 Task: Create Card IT Security Review in Board Brand Development Best Practices to Workspace Coworking Spaces. Create Card Political Science Conference Review in Board Market Segmentation and Targeting Analysis to Workspace Coworking Spaces. Create Card Cybersecurity Review in Board Email Marketing Abandoned Cart Email Strategy and Execution to Workspace Coworking Spaces
Action: Mouse moved to (41, 257)
Screenshot: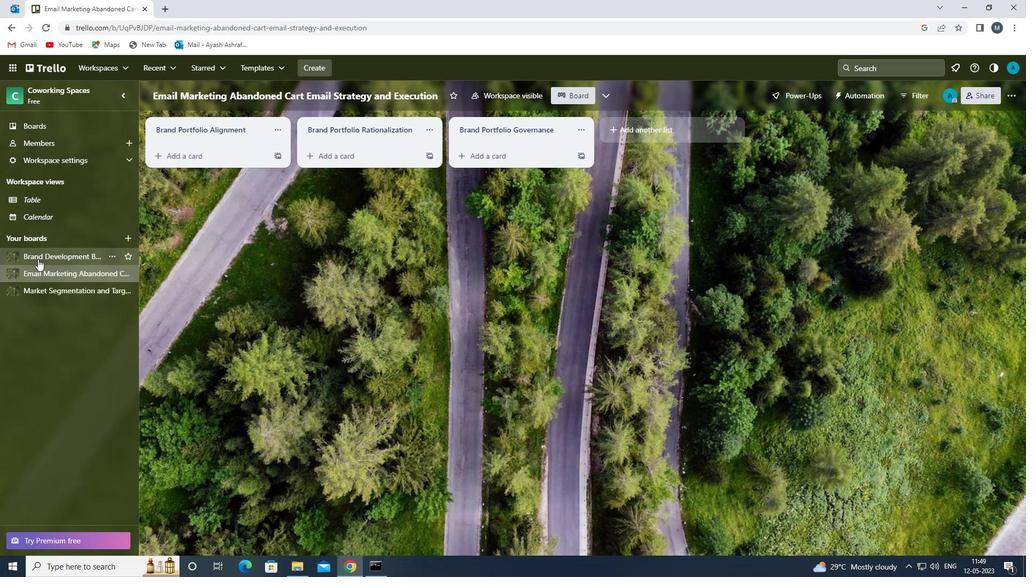 
Action: Mouse pressed left at (41, 257)
Screenshot: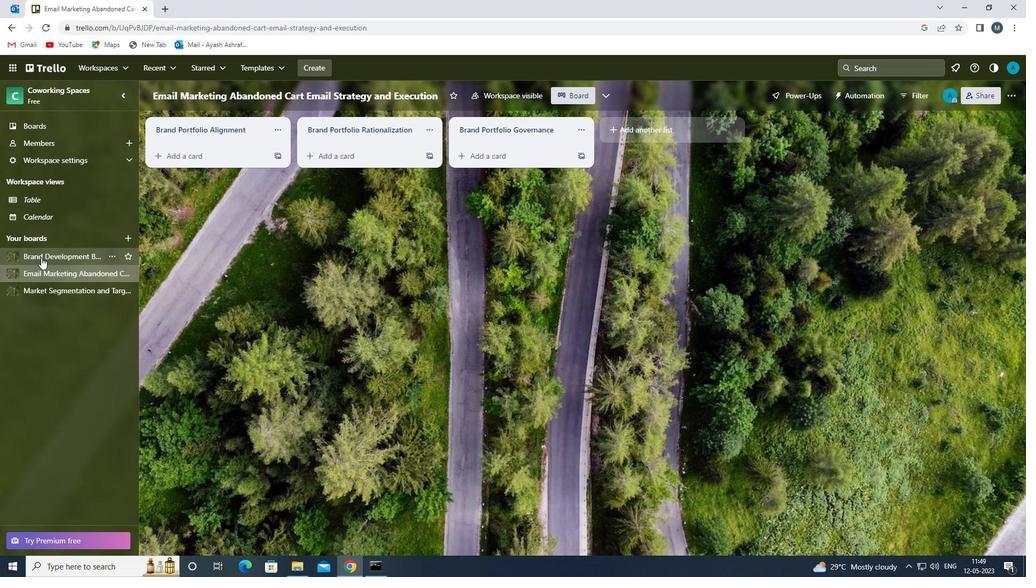 
Action: Mouse moved to (229, 155)
Screenshot: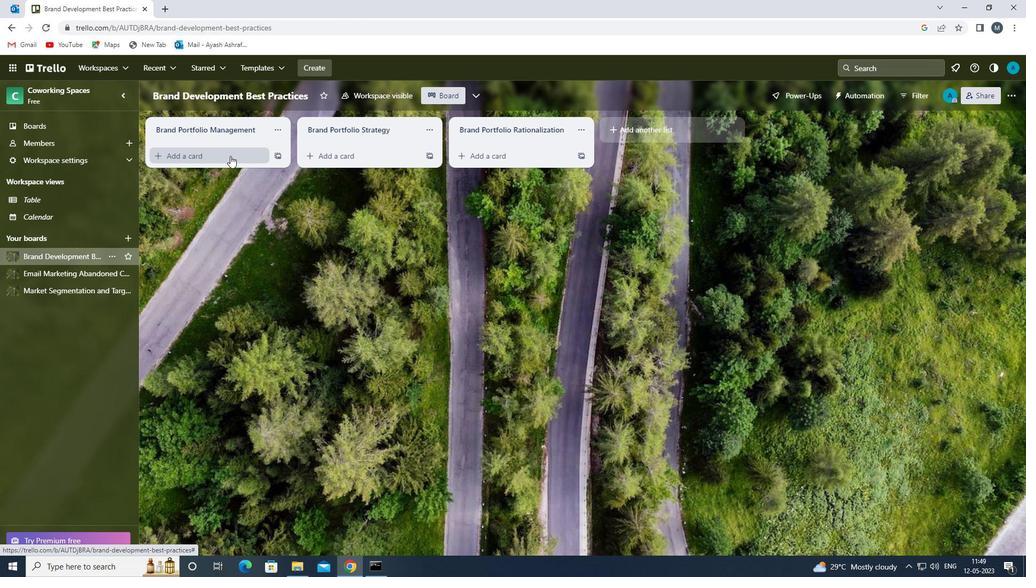 
Action: Mouse pressed left at (229, 155)
Screenshot: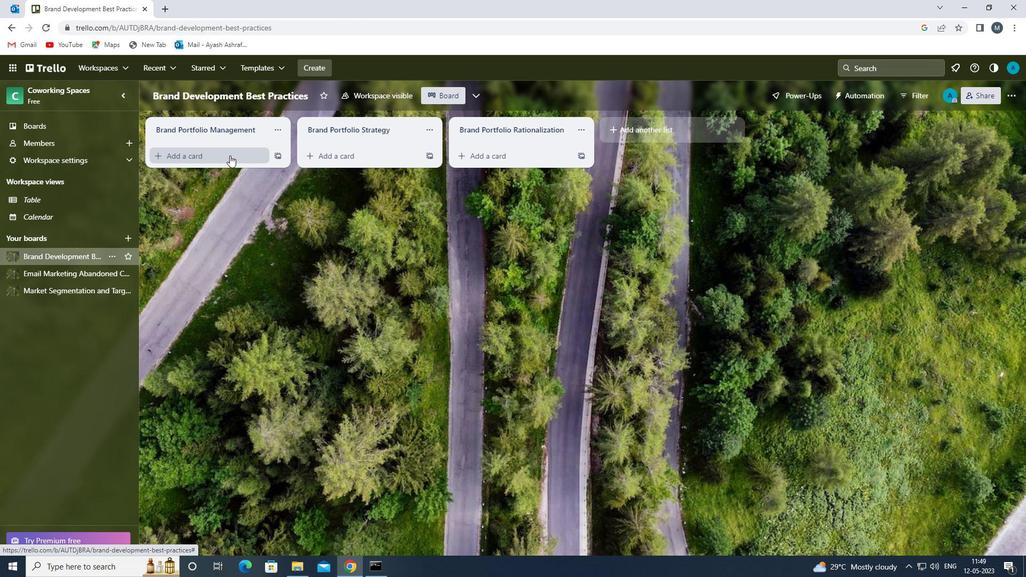 
Action: Mouse moved to (222, 165)
Screenshot: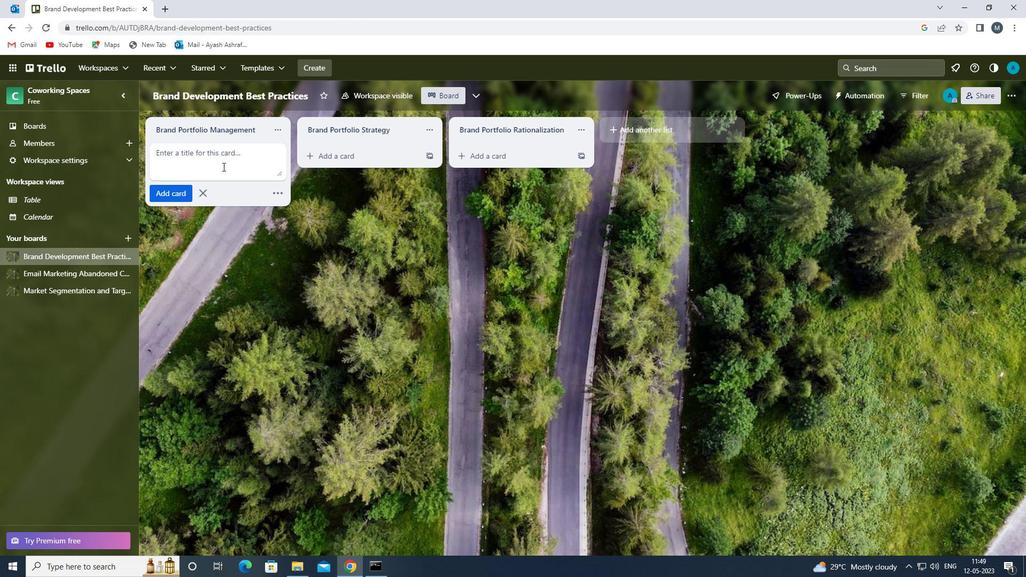 
Action: Mouse pressed left at (222, 165)
Screenshot: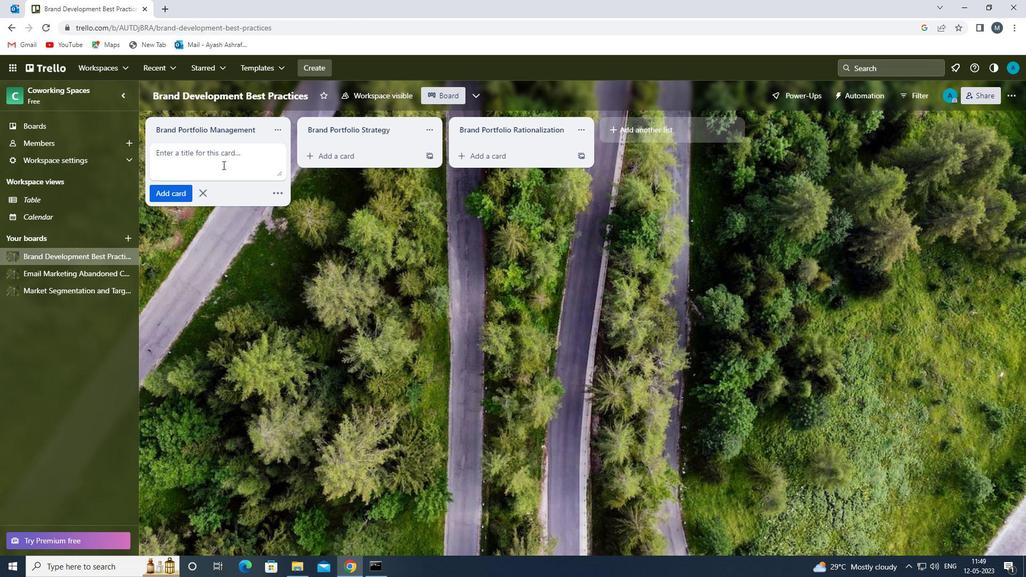 
Action: Mouse moved to (223, 165)
Screenshot: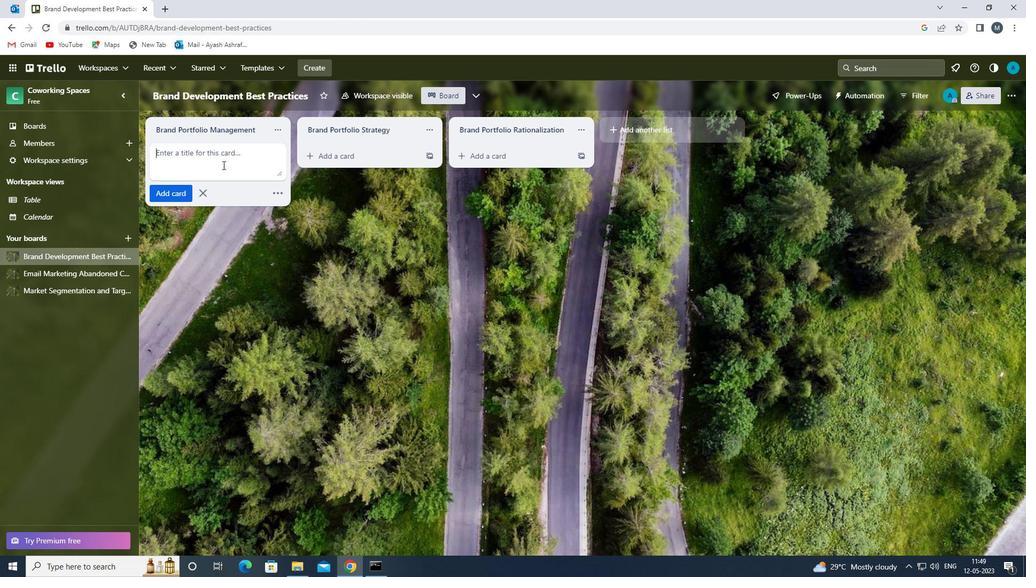 
Action: Key pressed <Key.shift>IT<Key.backspace><Key.shift>T<Key.space><Key.shift><Key.shift><Key.shift><Key.shift><Key.shift><Key.shift><Key.shift>SECURITY<Key.space><Key.shift>REVIEW<Key.space>
Screenshot: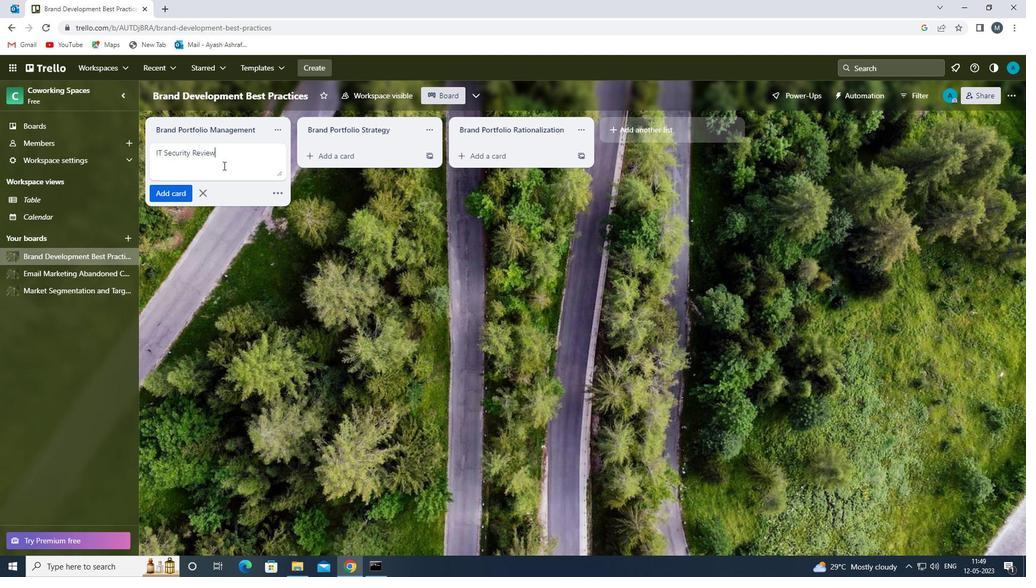 
Action: Mouse moved to (173, 193)
Screenshot: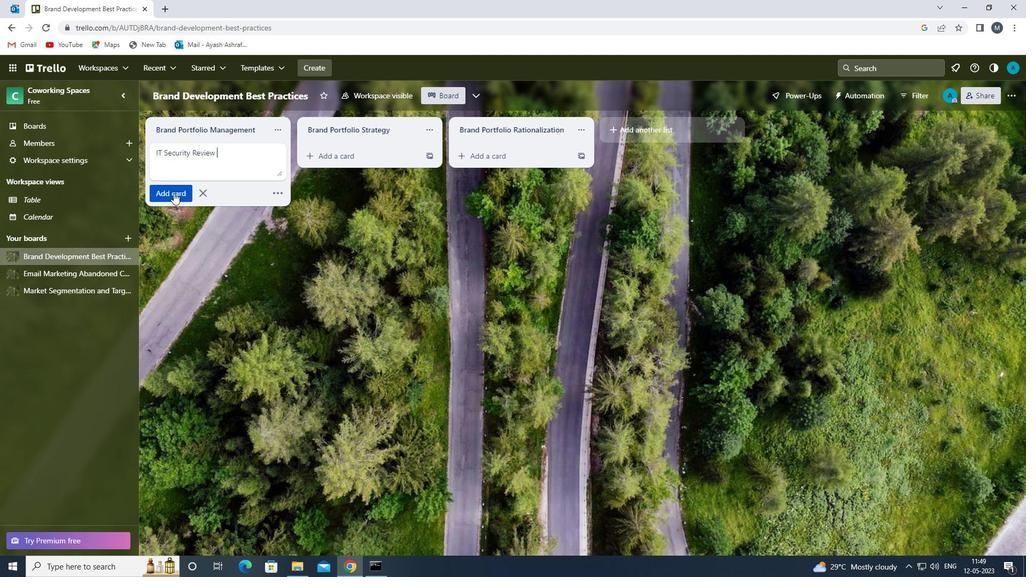
Action: Mouse pressed left at (173, 193)
Screenshot: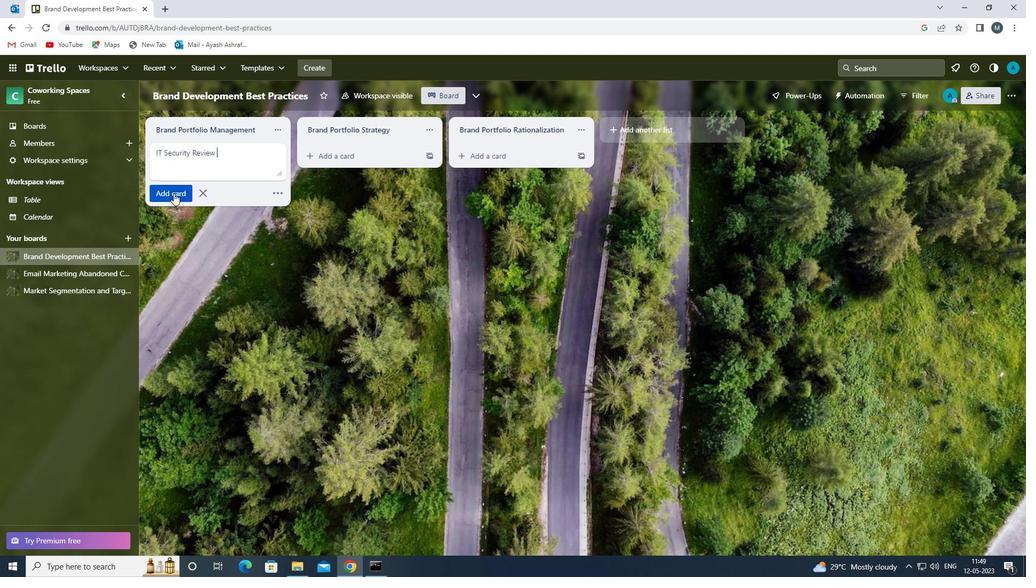 
Action: Mouse moved to (204, 241)
Screenshot: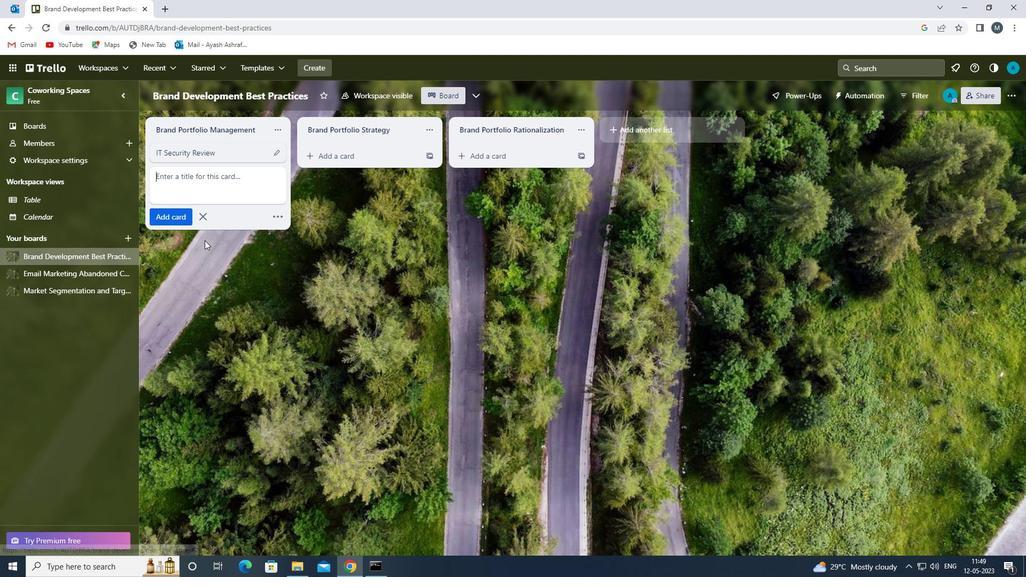 
Action: Mouse pressed left at (204, 241)
Screenshot: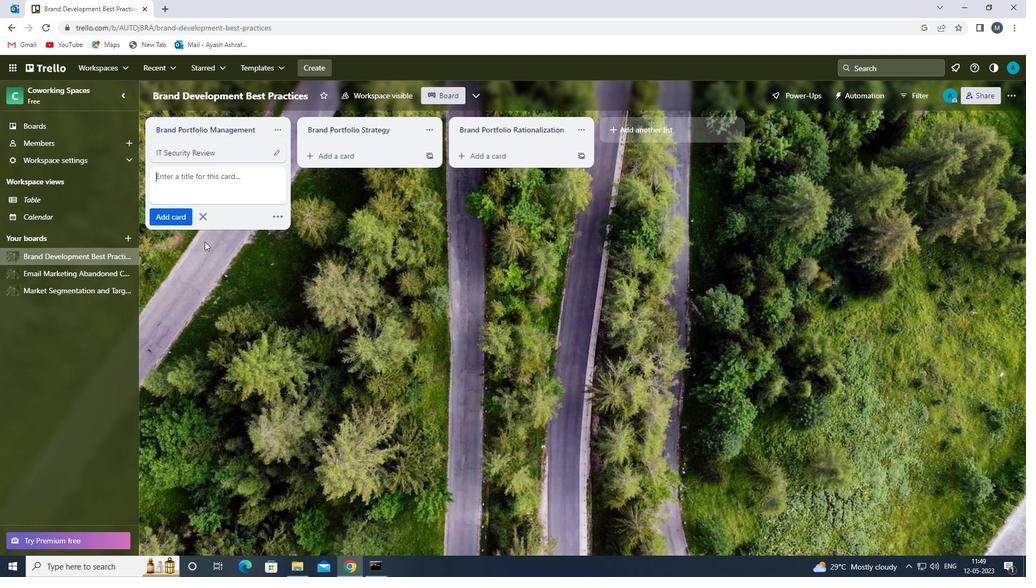 
Action: Mouse moved to (92, 290)
Screenshot: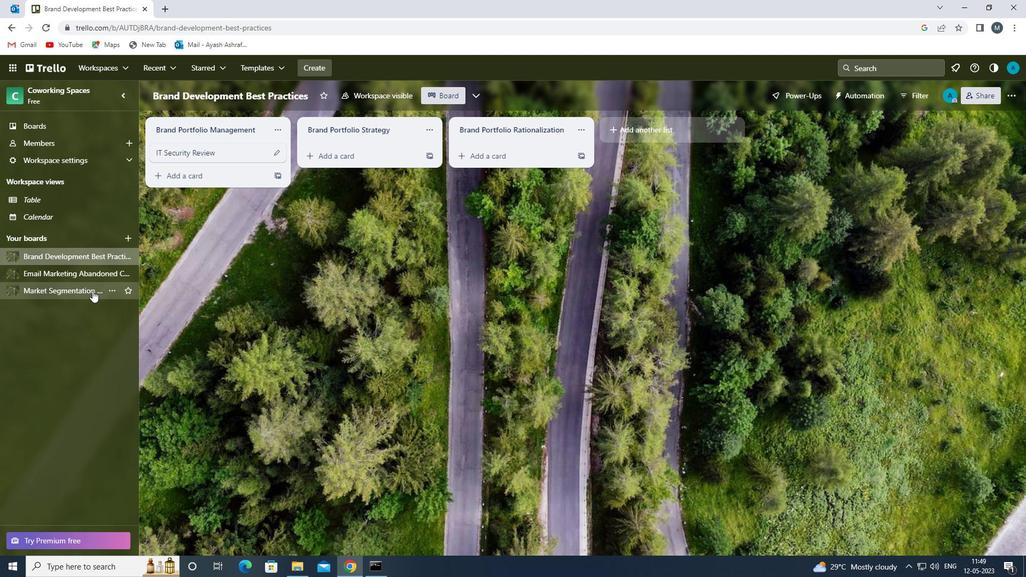 
Action: Mouse pressed left at (92, 290)
Screenshot: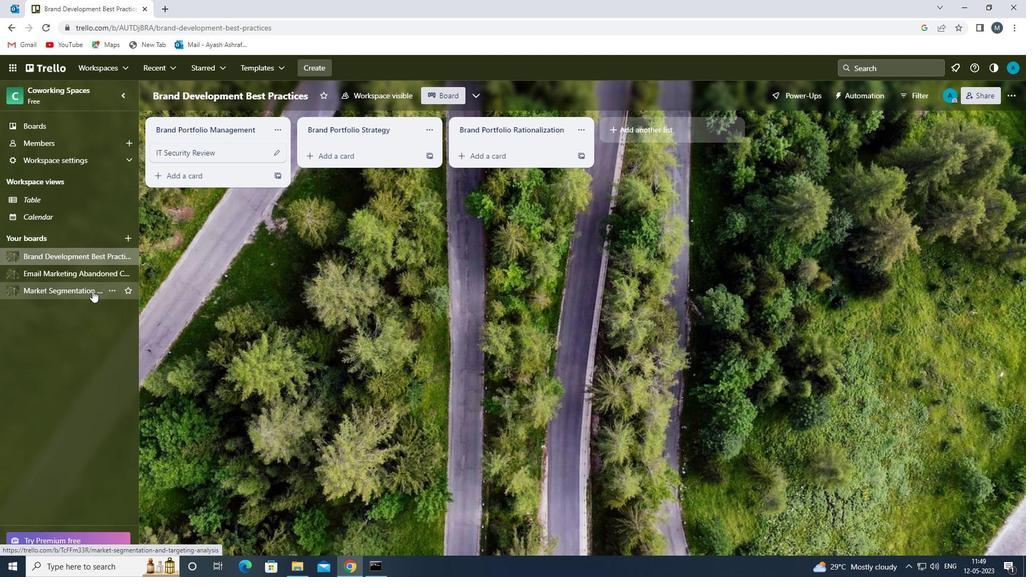 
Action: Mouse moved to (212, 161)
Screenshot: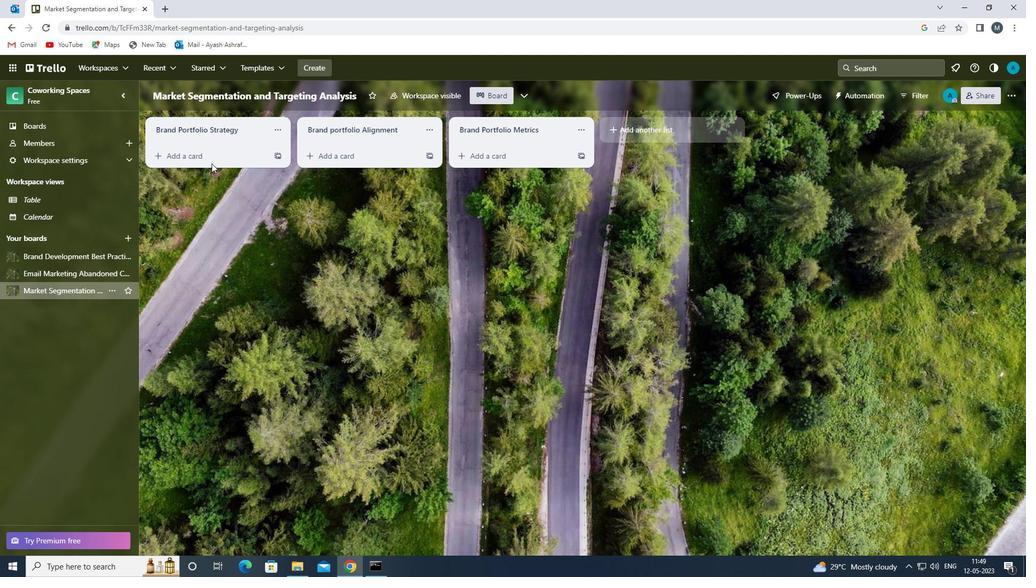 
Action: Mouse pressed left at (212, 161)
Screenshot: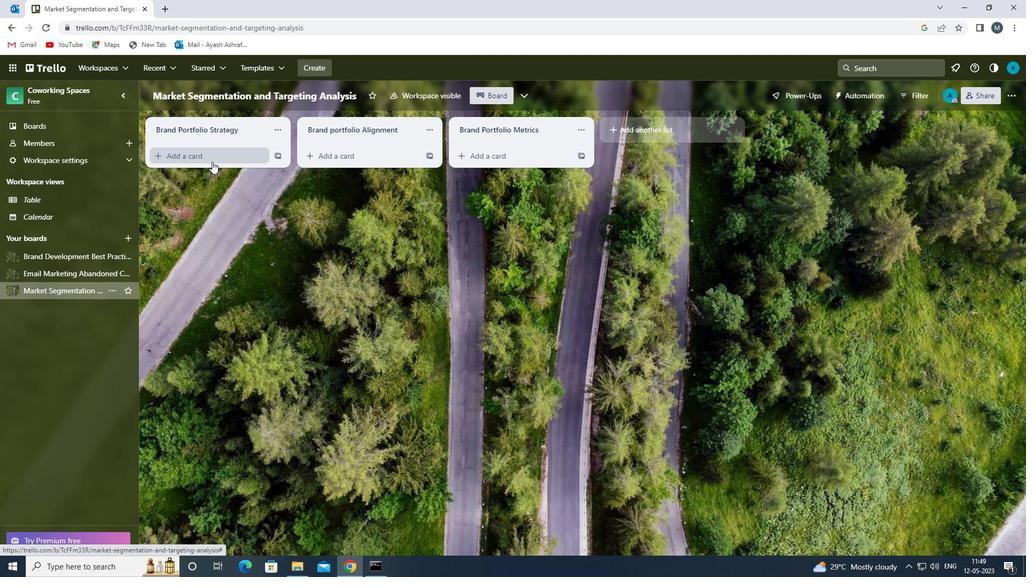 
Action: Mouse moved to (212, 162)
Screenshot: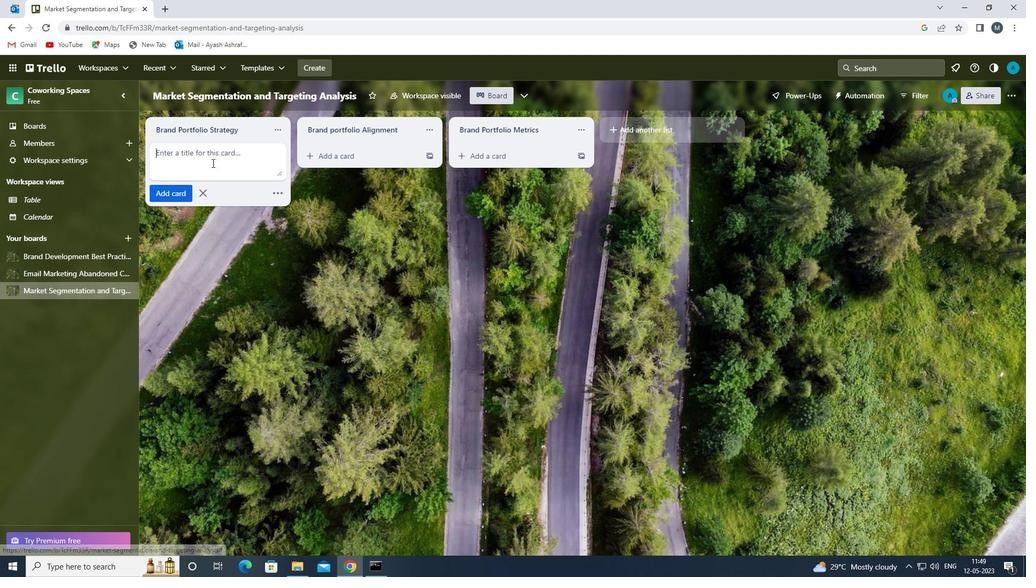 
Action: Mouse pressed left at (212, 162)
Screenshot: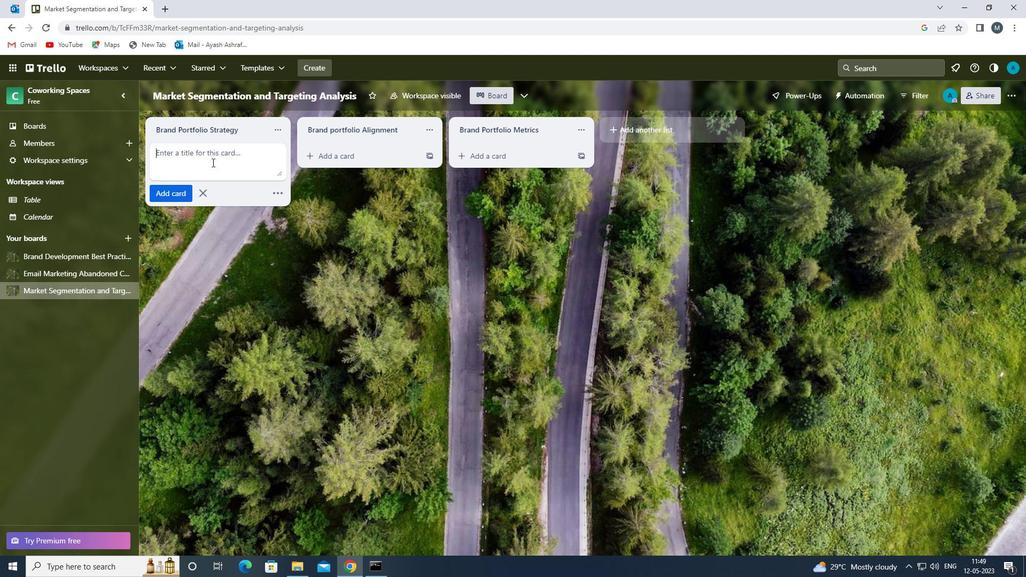 
Action: Mouse moved to (213, 162)
Screenshot: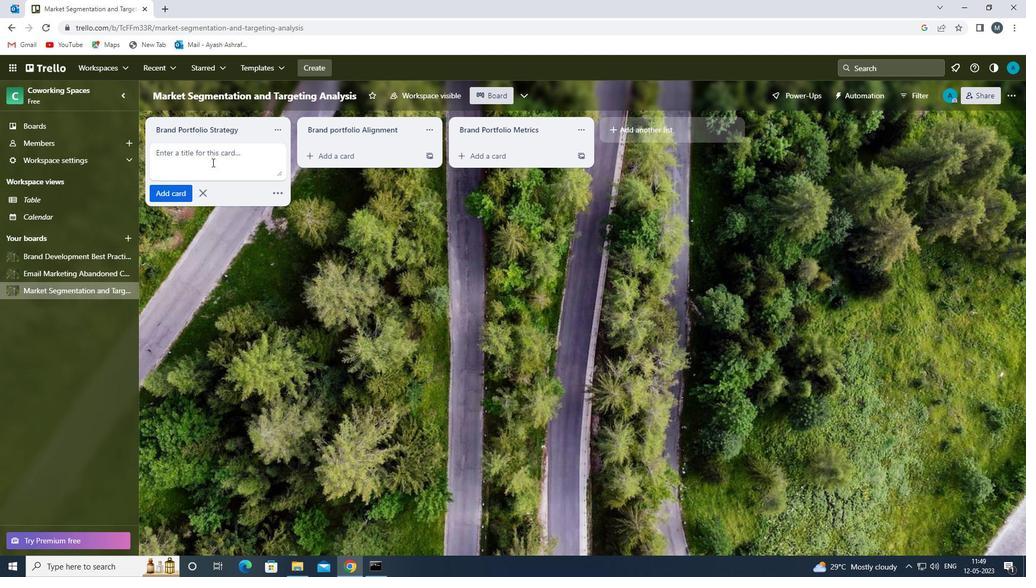 
Action: Key pressed <Key.shift>POLITICAL<Key.space><Key.shift>SCIENCE<Key.space><Key.shift><Key.shift>CONFERENCE<Key.space><Key.shift>REVIEW<Key.space>
Screenshot: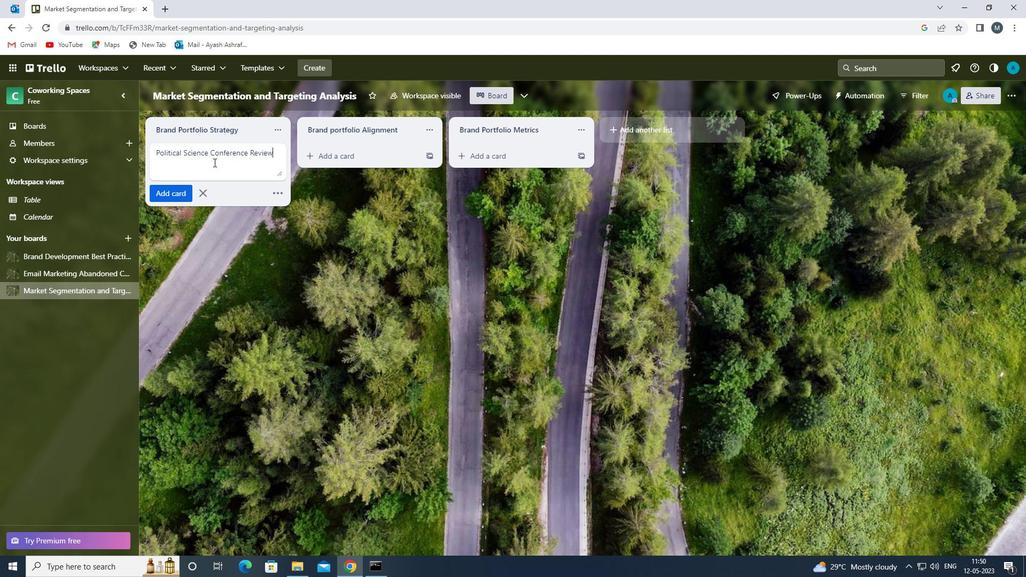 
Action: Mouse moved to (180, 190)
Screenshot: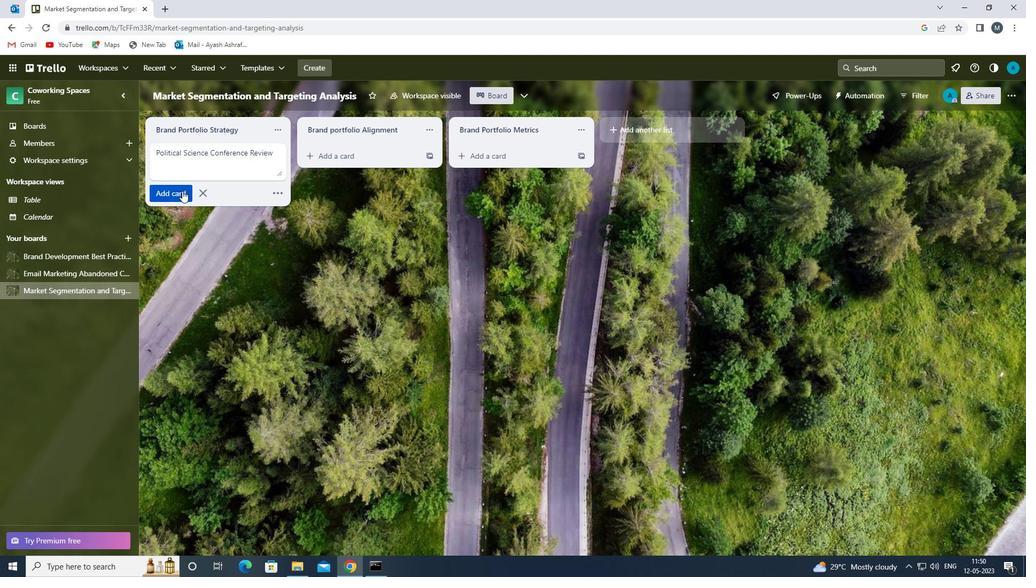 
Action: Mouse pressed left at (180, 190)
Screenshot: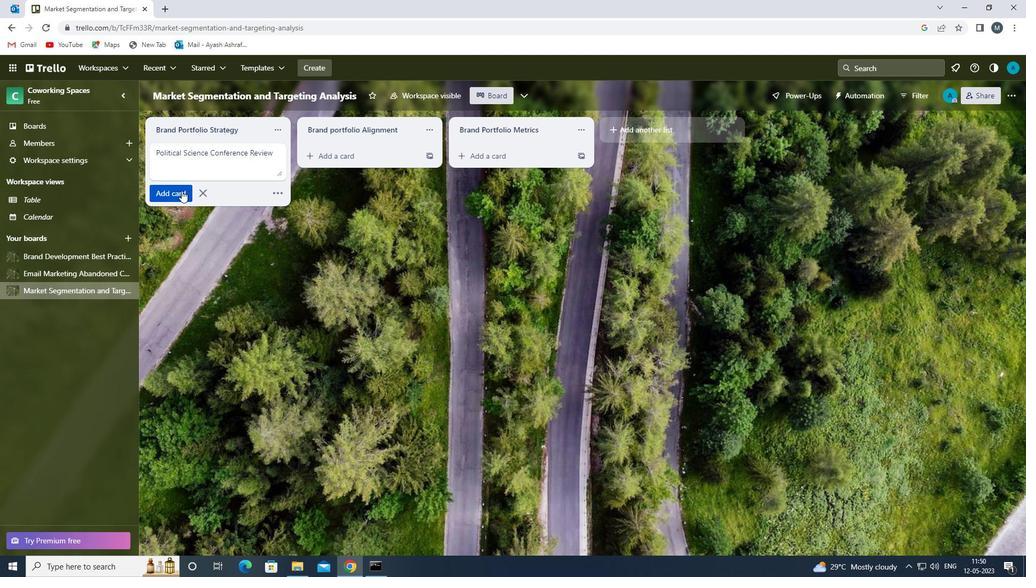 
Action: Mouse moved to (206, 273)
Screenshot: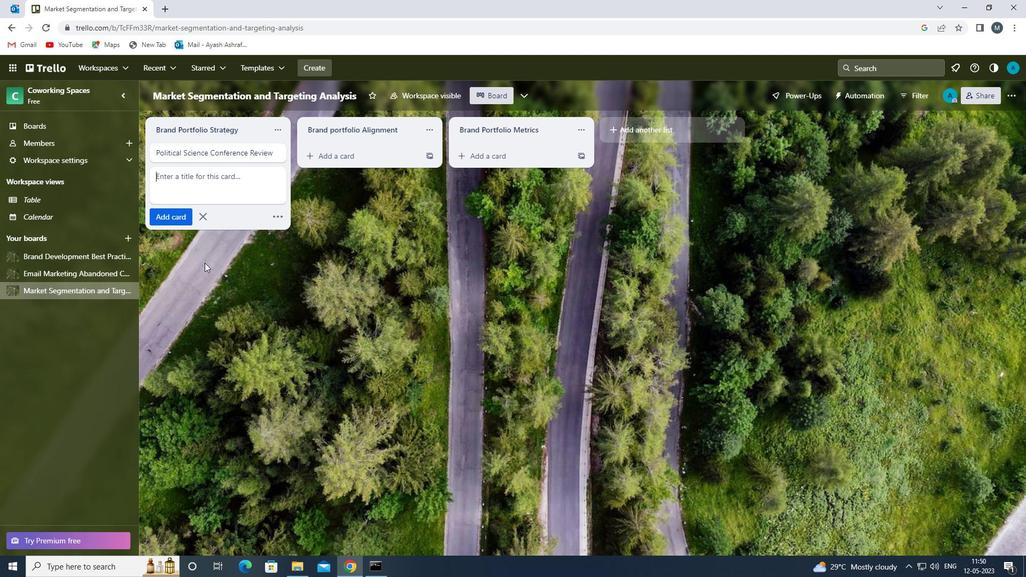 
Action: Mouse pressed left at (206, 273)
Screenshot: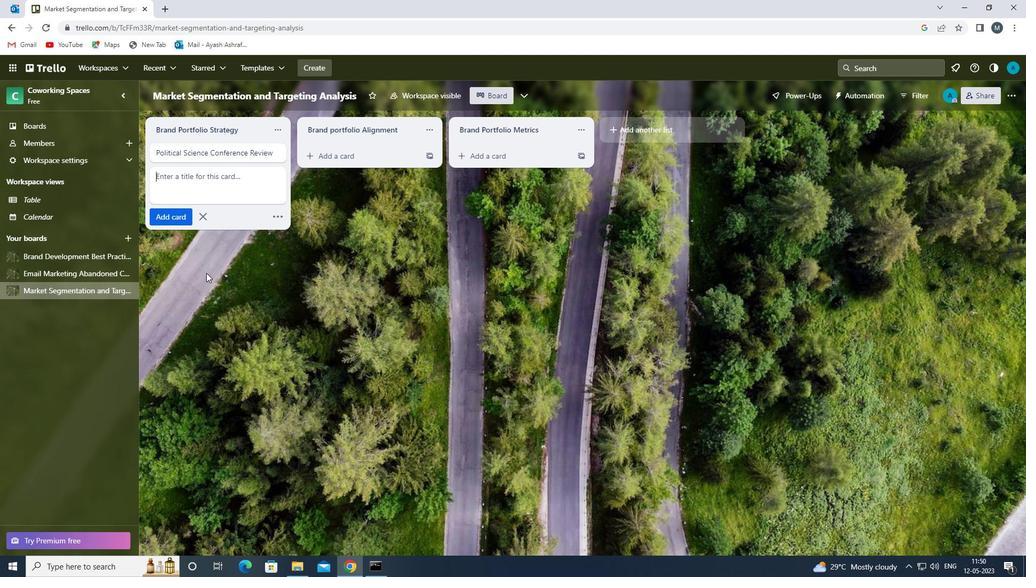 
Action: Mouse moved to (78, 273)
Screenshot: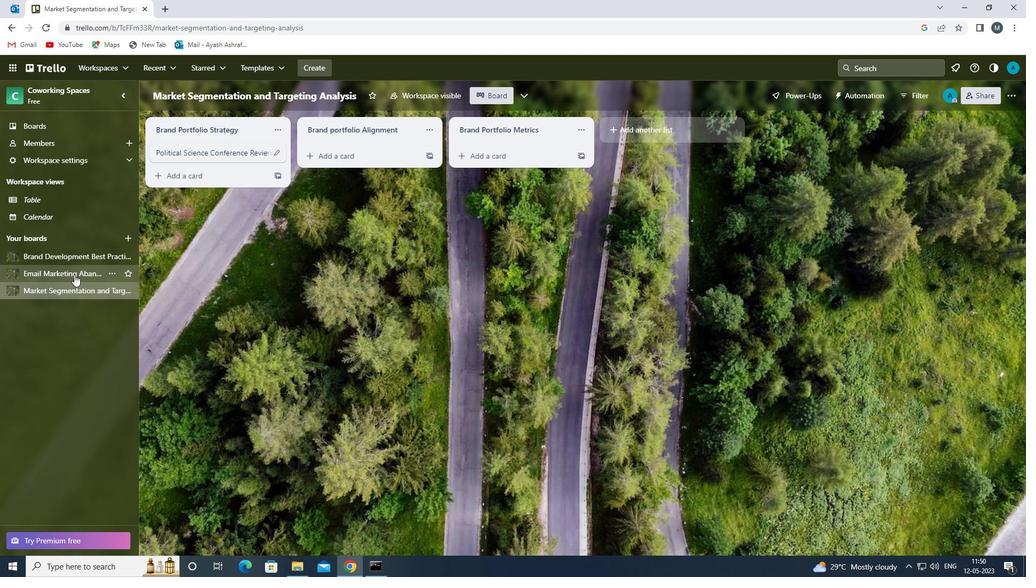 
Action: Mouse pressed left at (78, 273)
Screenshot: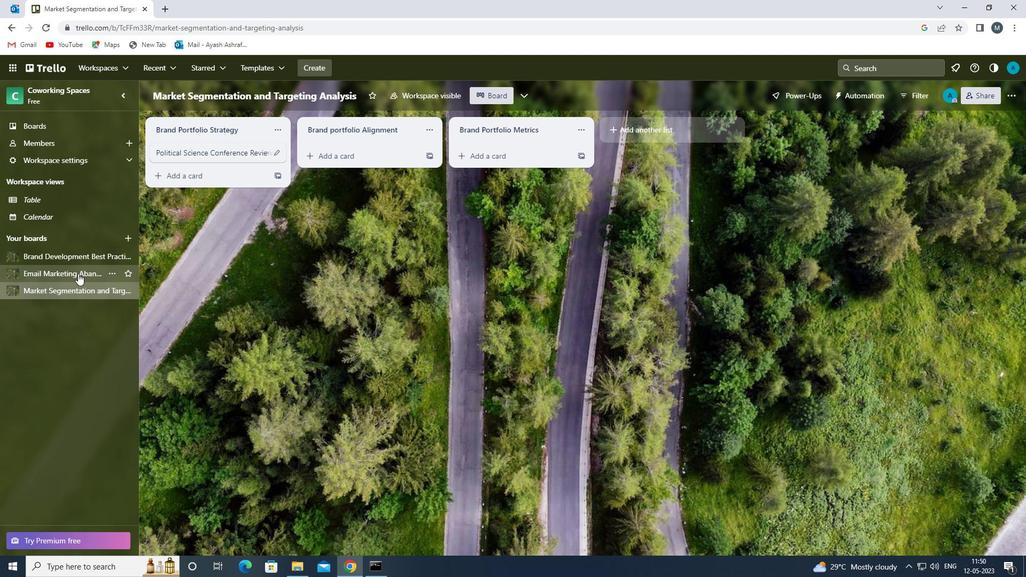 
Action: Mouse moved to (221, 158)
Screenshot: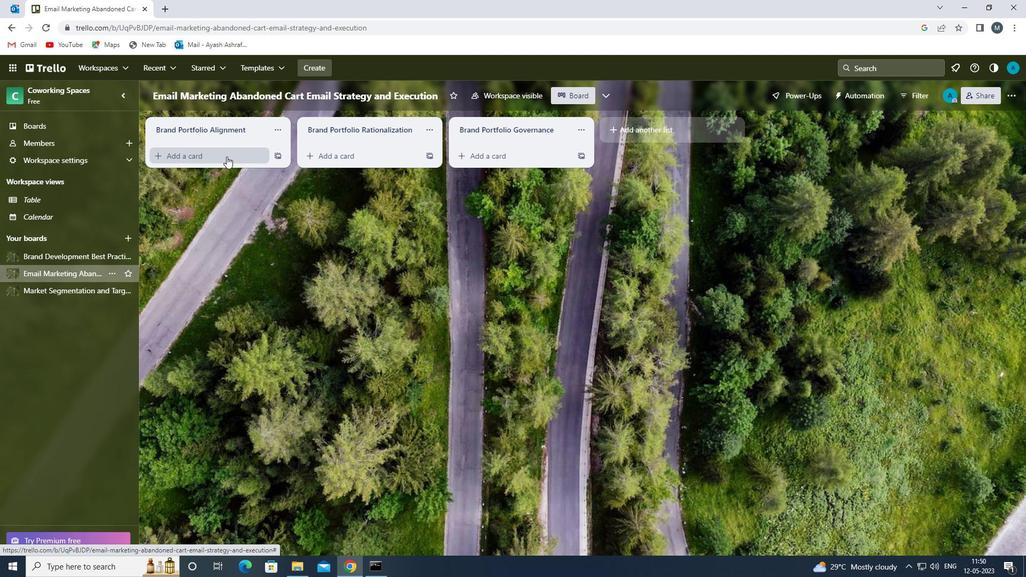 
Action: Mouse pressed left at (221, 158)
Screenshot: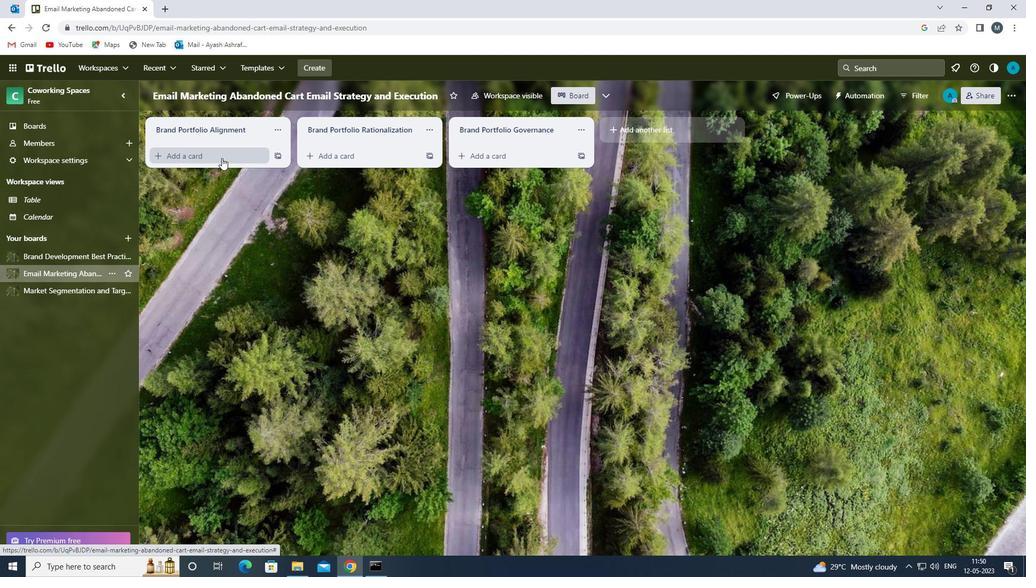 
Action: Mouse moved to (221, 155)
Screenshot: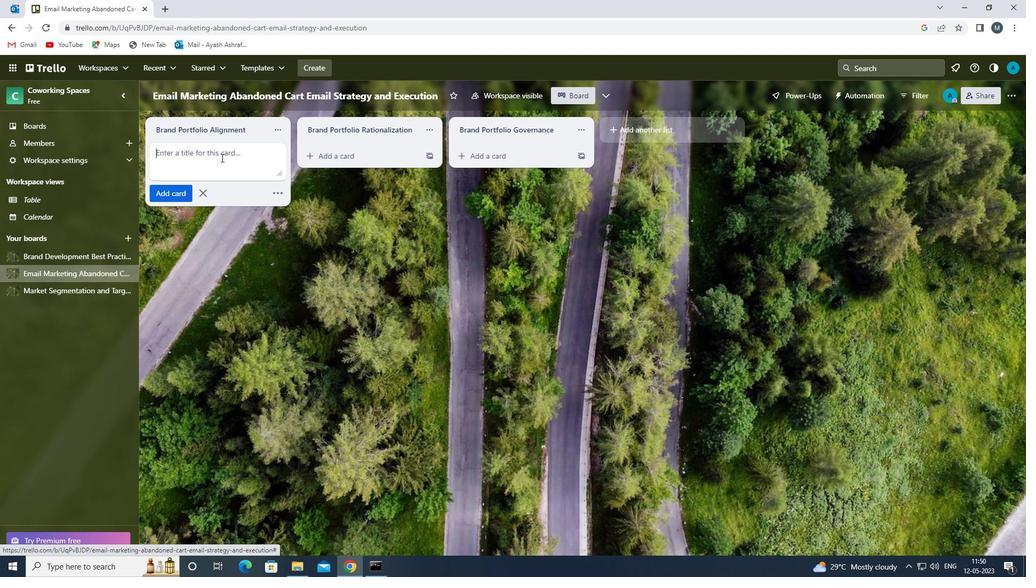 
Action: Mouse pressed left at (221, 155)
Screenshot: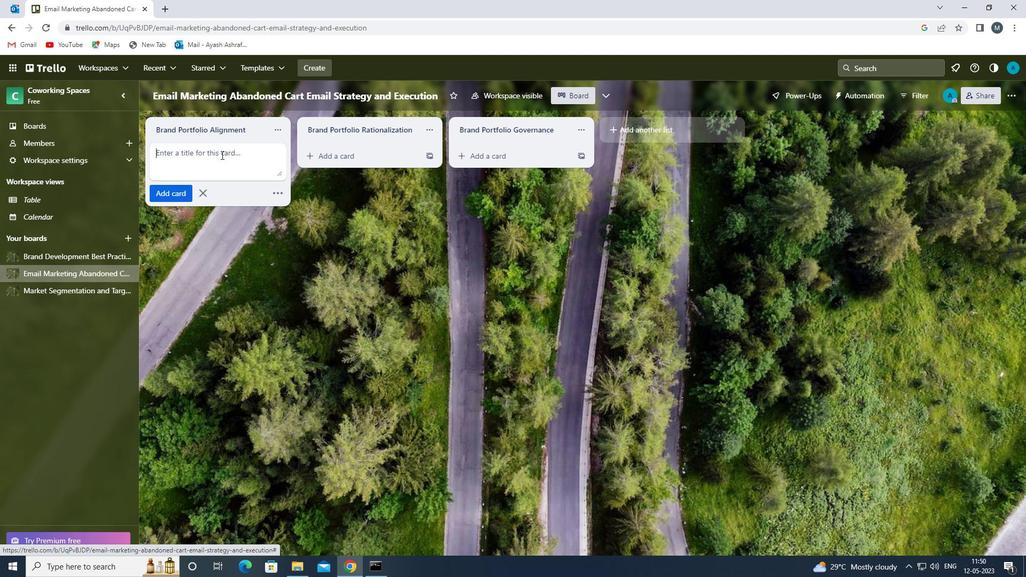 
Action: Mouse moved to (222, 155)
Screenshot: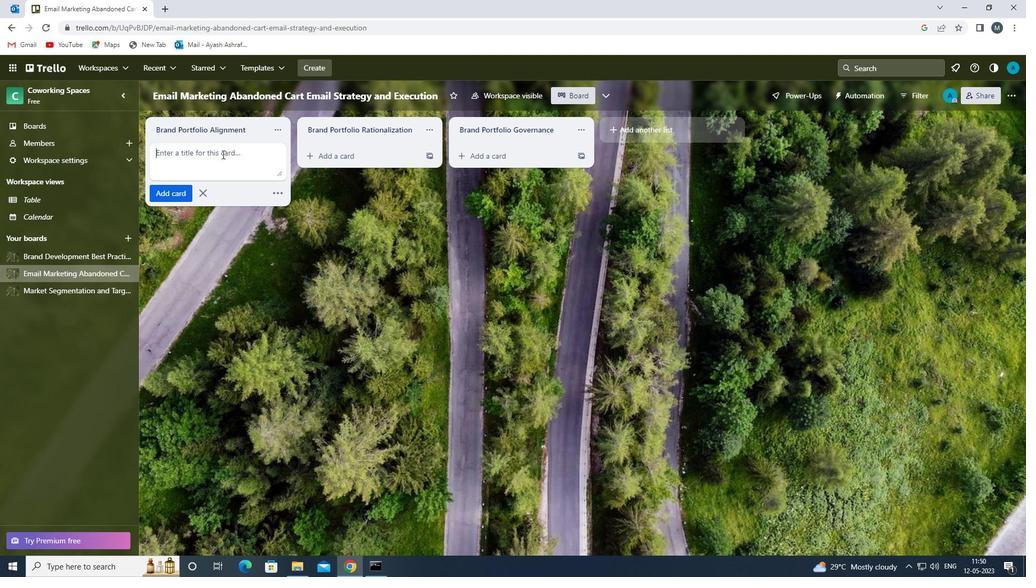 
Action: Key pressed <Key.shift>CYBERSECURITY<Key.space><Key.shift>REVIEW<Key.space>
Screenshot: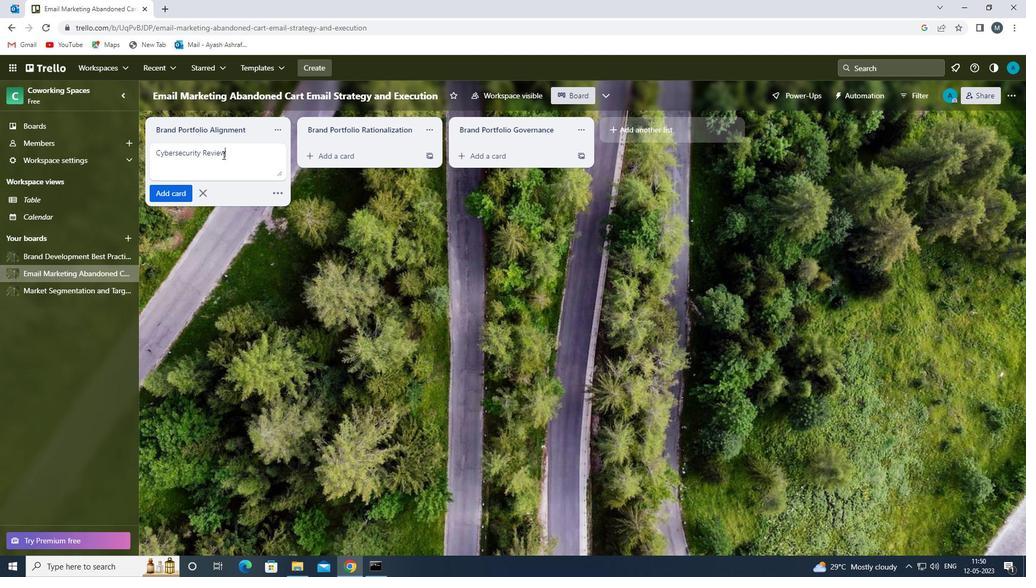 
Action: Mouse moved to (161, 192)
Screenshot: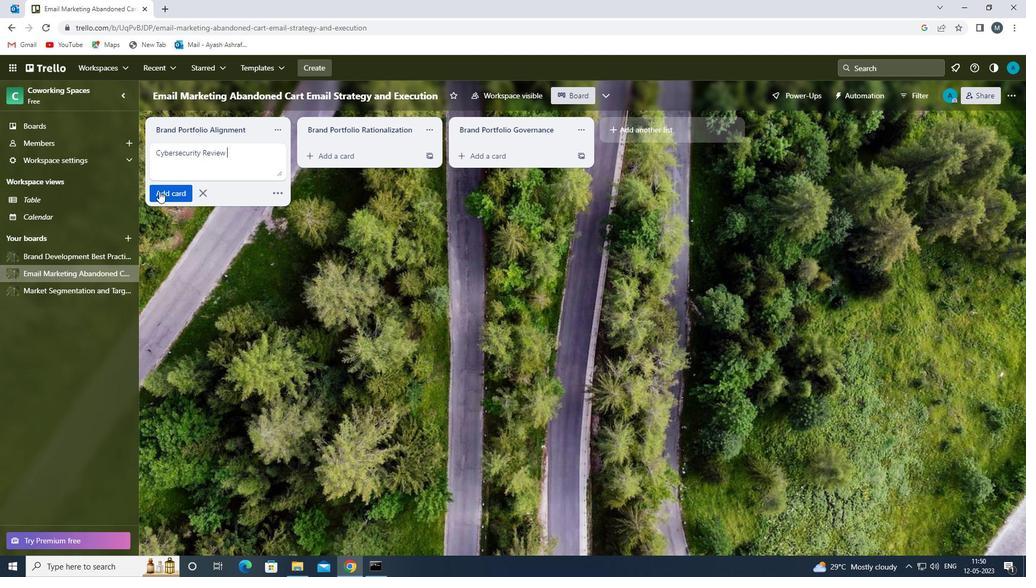 
Action: Mouse pressed left at (161, 192)
Screenshot: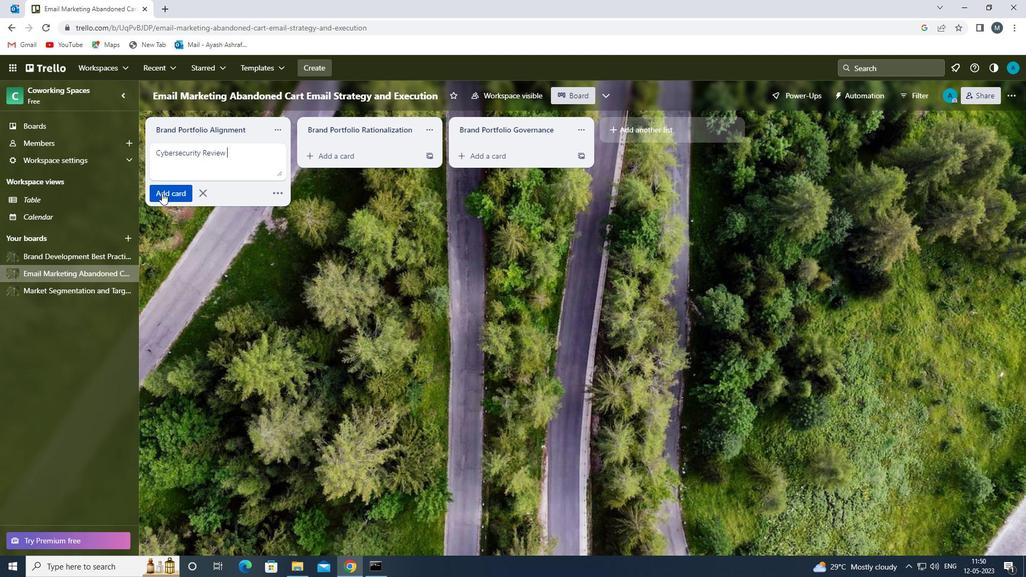 
Action: Mouse moved to (188, 281)
Screenshot: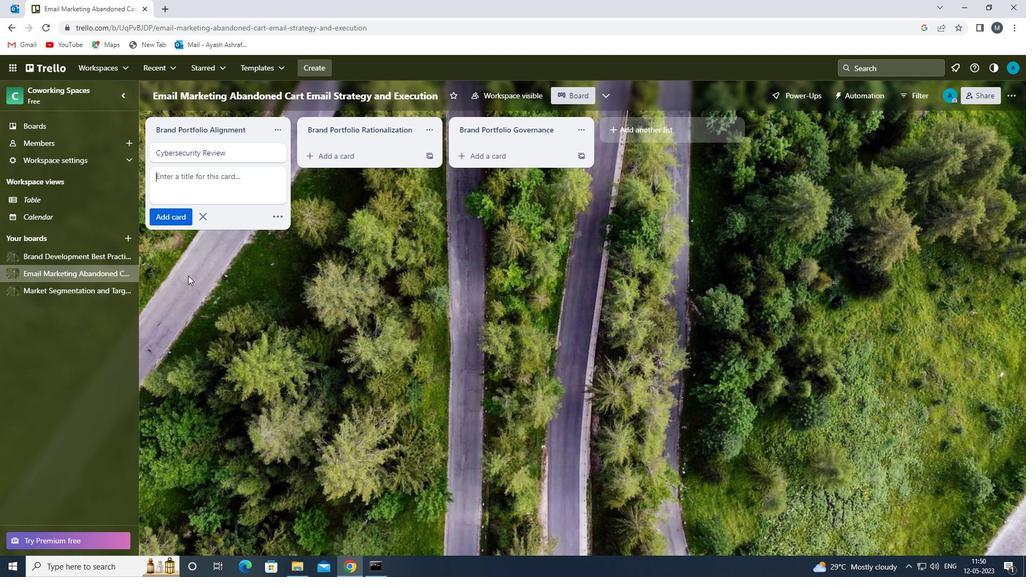 
Action: Mouse pressed left at (188, 281)
Screenshot: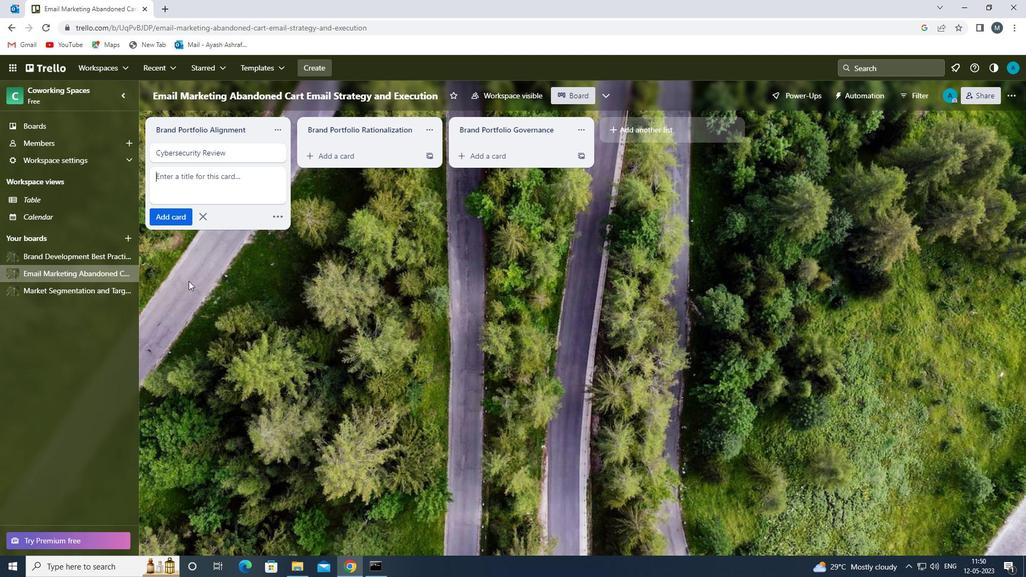 
Action: Mouse moved to (188, 281)
Screenshot: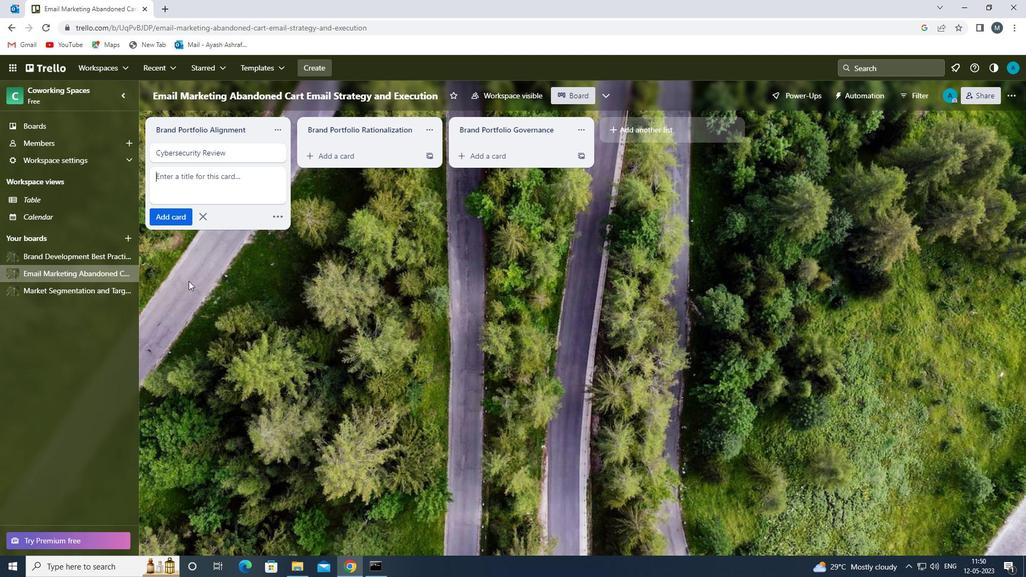 
